 Task: Create Card Legal Review Session in Board Employee Benefits to Workspace Front-end Development. Create Card Leadership Development Execution in Board Employee Benefits Optimization to Workspace Front-end Development. Create Card Compliance Audit in Board Employee Wellness and Mental Health Programs to Workspace Front-end Development
Action: Mouse moved to (81, 315)
Screenshot: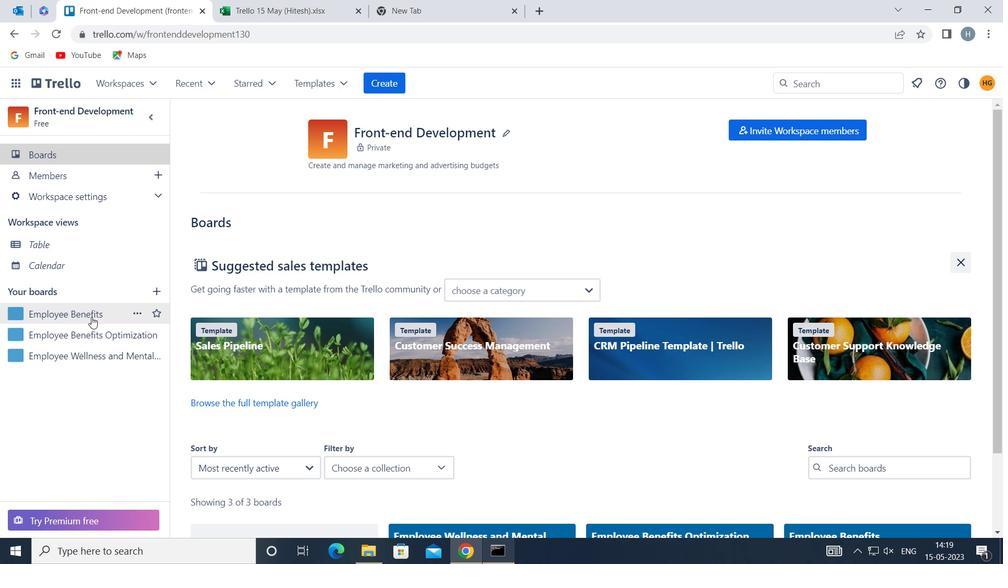 
Action: Mouse pressed left at (81, 315)
Screenshot: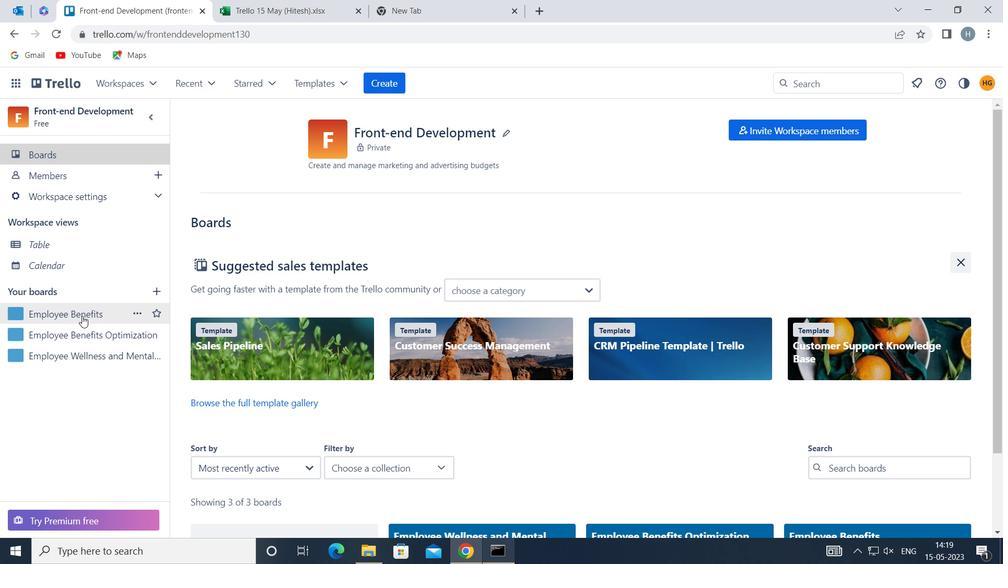
Action: Mouse moved to (226, 193)
Screenshot: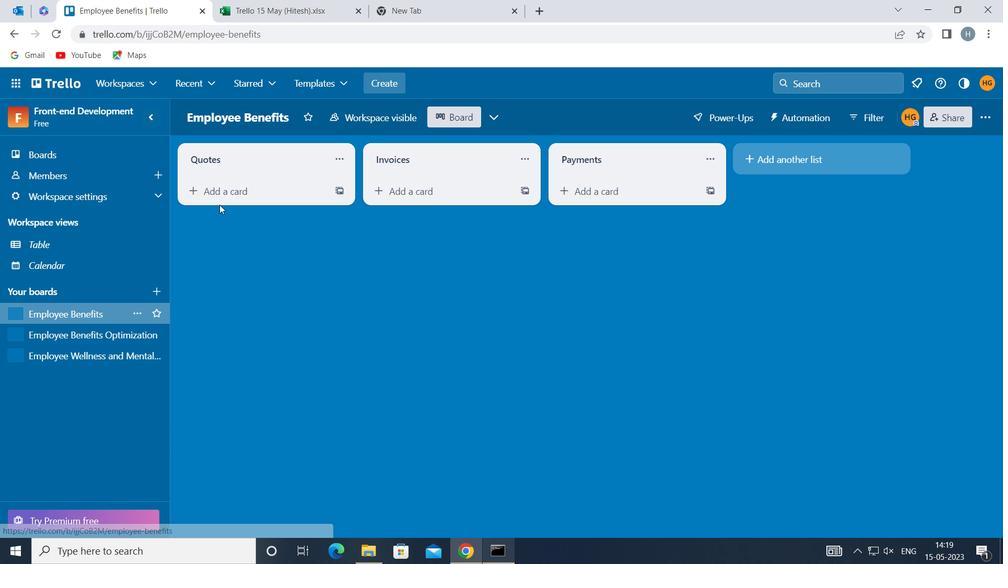 
Action: Mouse pressed left at (226, 193)
Screenshot: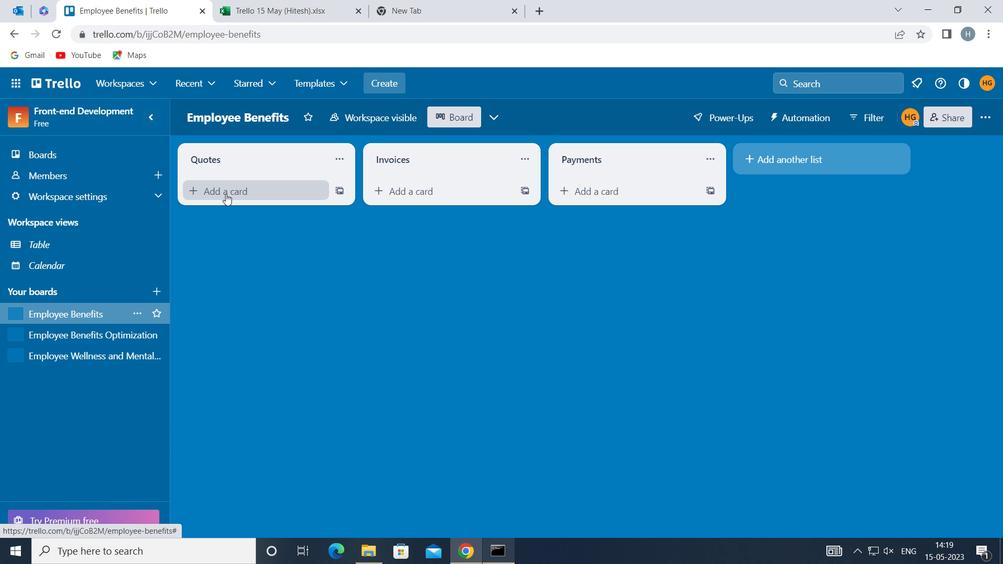 
Action: Key pressed <Key.shift>LEGAL<Key.space><Key.shift><Key.shift>REVIEW<Key.space><Key.shift>SESSION
Screenshot: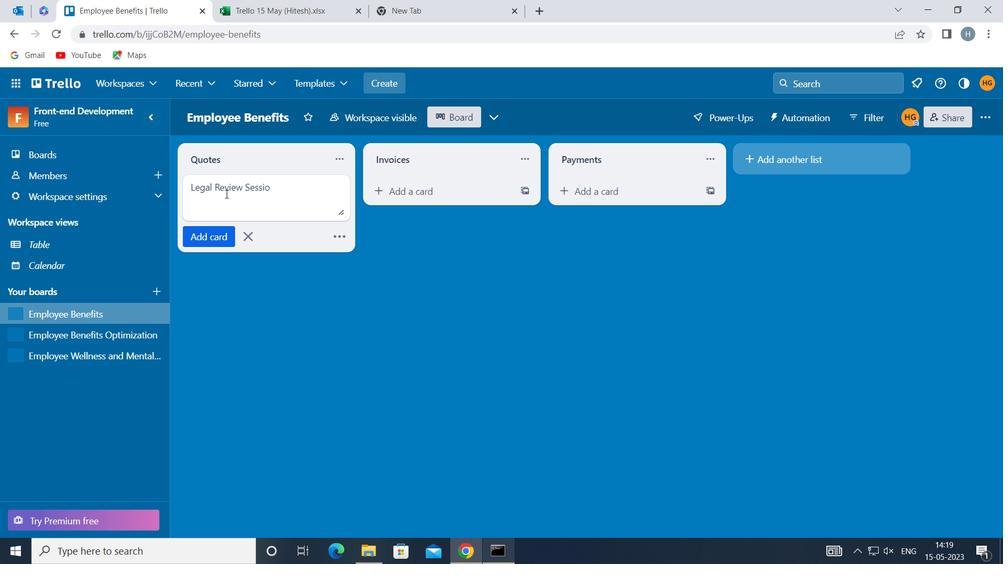 
Action: Mouse moved to (209, 238)
Screenshot: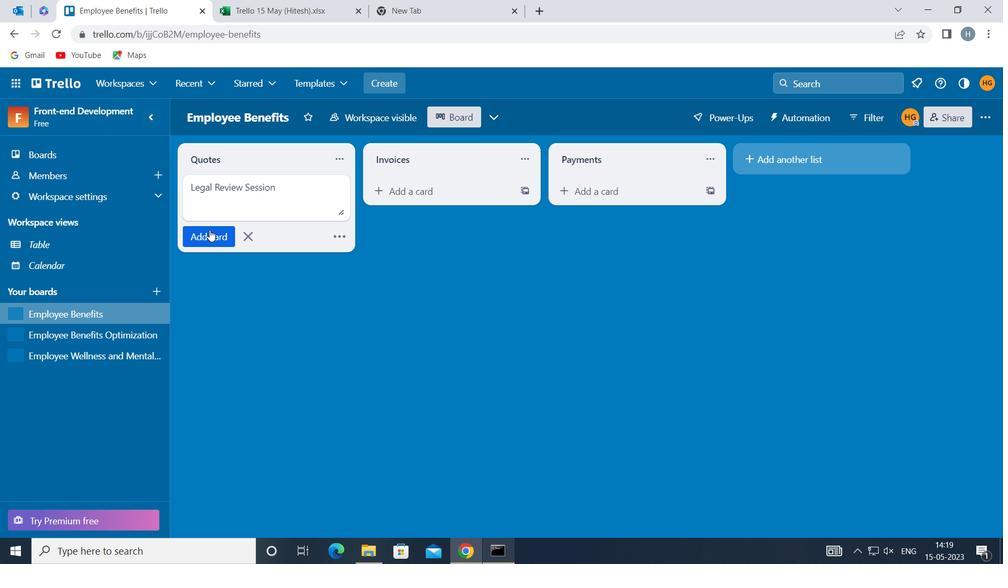 
Action: Mouse pressed left at (209, 238)
Screenshot: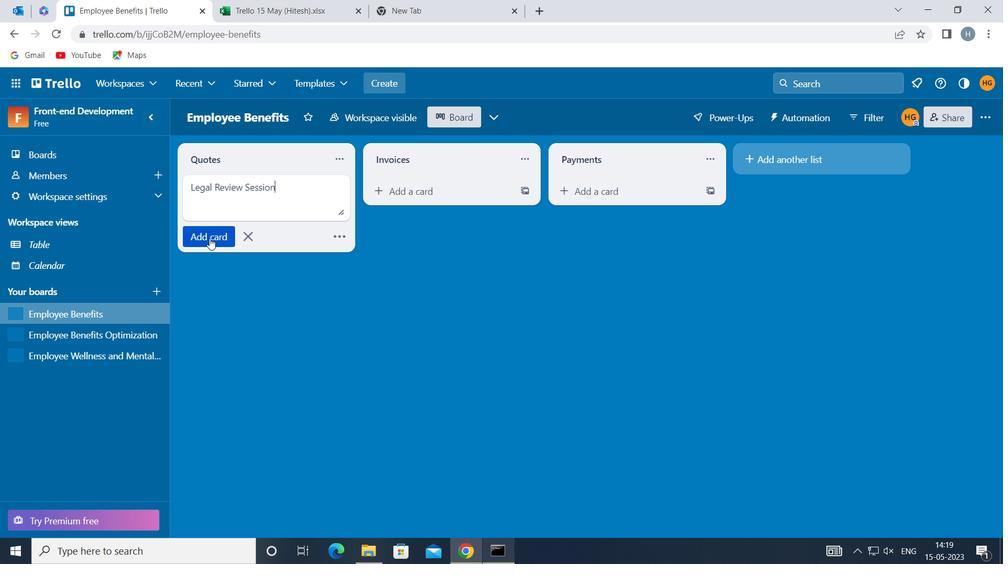 
Action: Mouse moved to (220, 312)
Screenshot: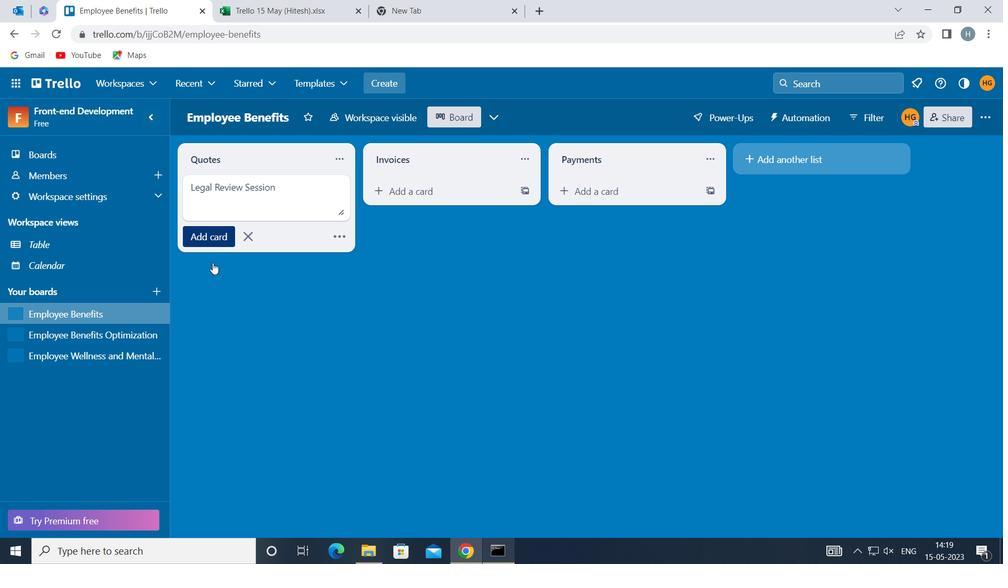 
Action: Mouse pressed left at (220, 312)
Screenshot: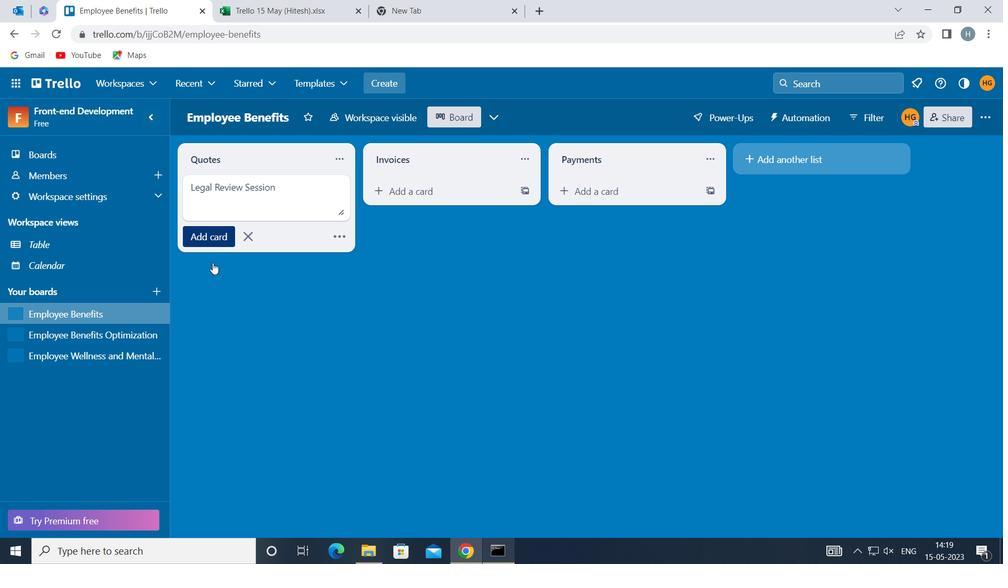 
Action: Mouse moved to (65, 332)
Screenshot: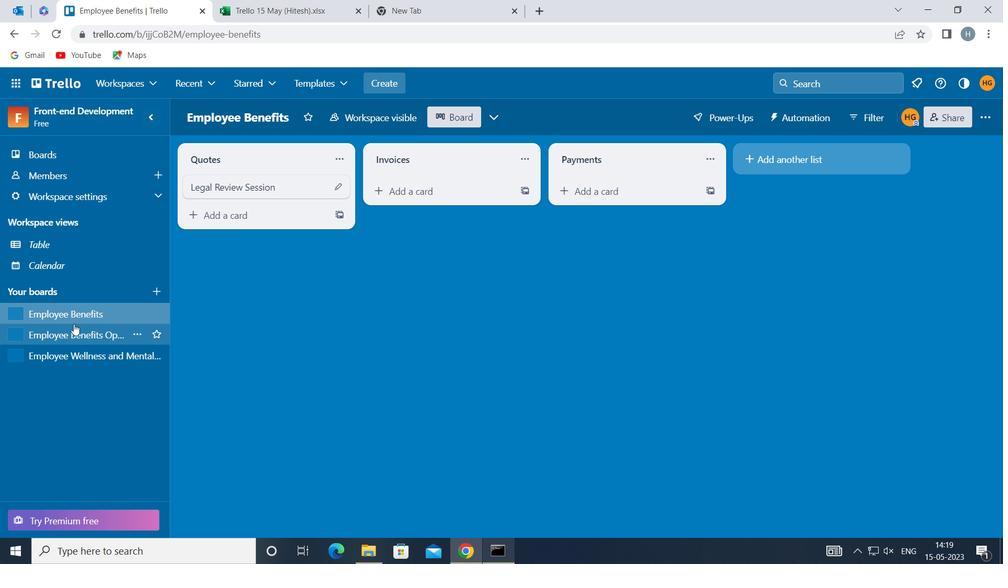 
Action: Mouse pressed left at (65, 332)
Screenshot: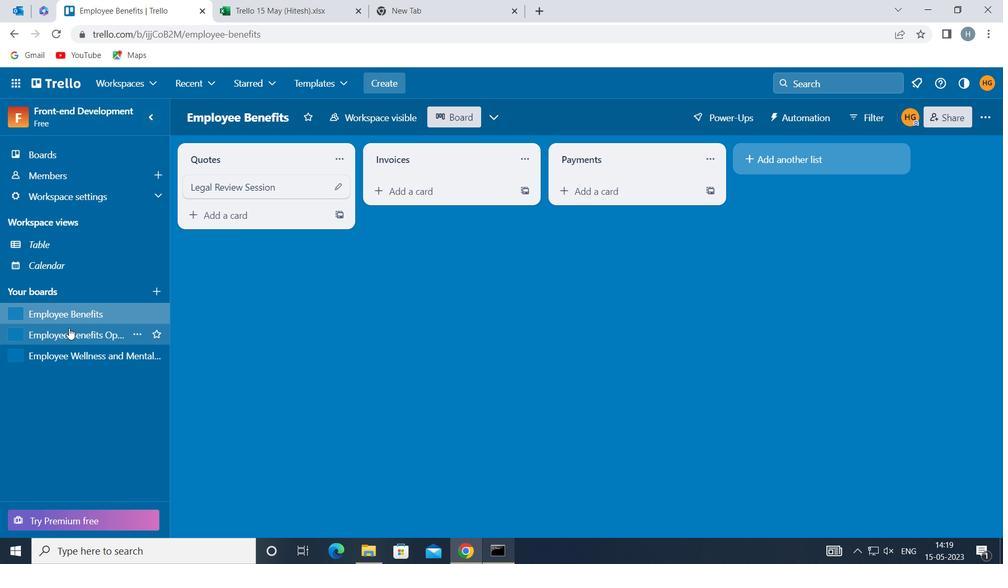 
Action: Mouse moved to (241, 190)
Screenshot: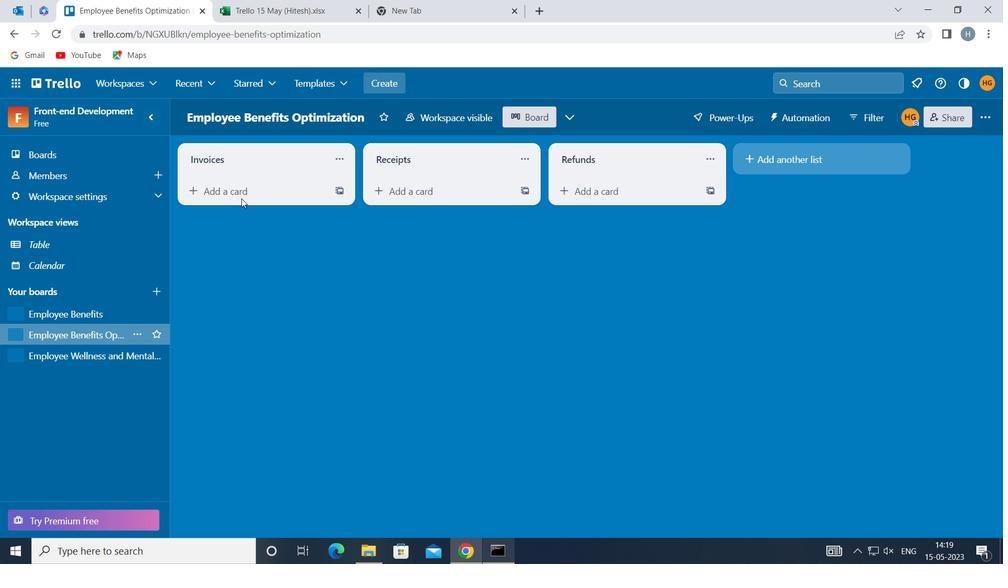 
Action: Mouse pressed left at (241, 190)
Screenshot: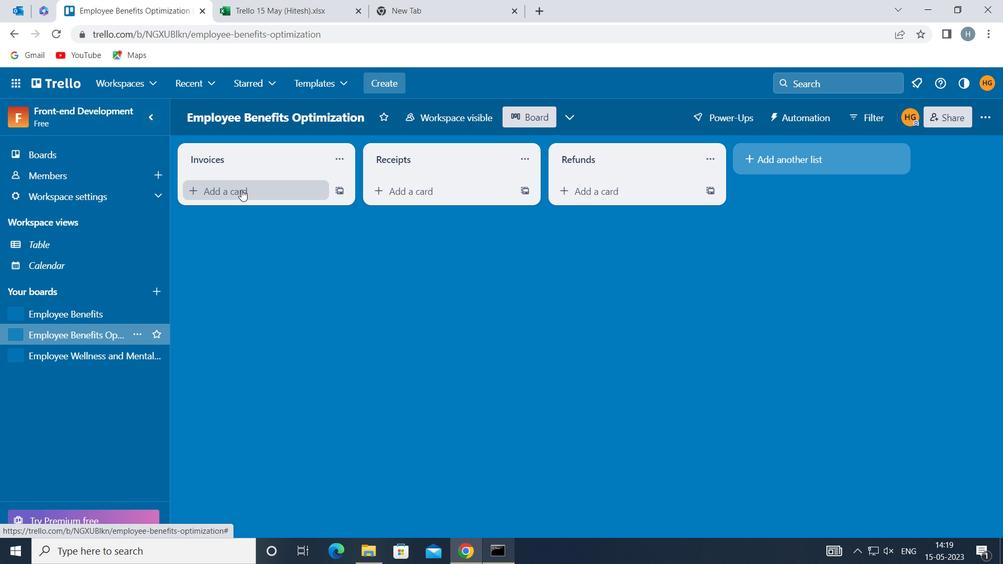 
Action: Key pressed <Key.shift>LEADERSHIP<Key.space><Key.shift>DEVELOPMENT<Key.space><Key.shift>EXECUTION
Screenshot: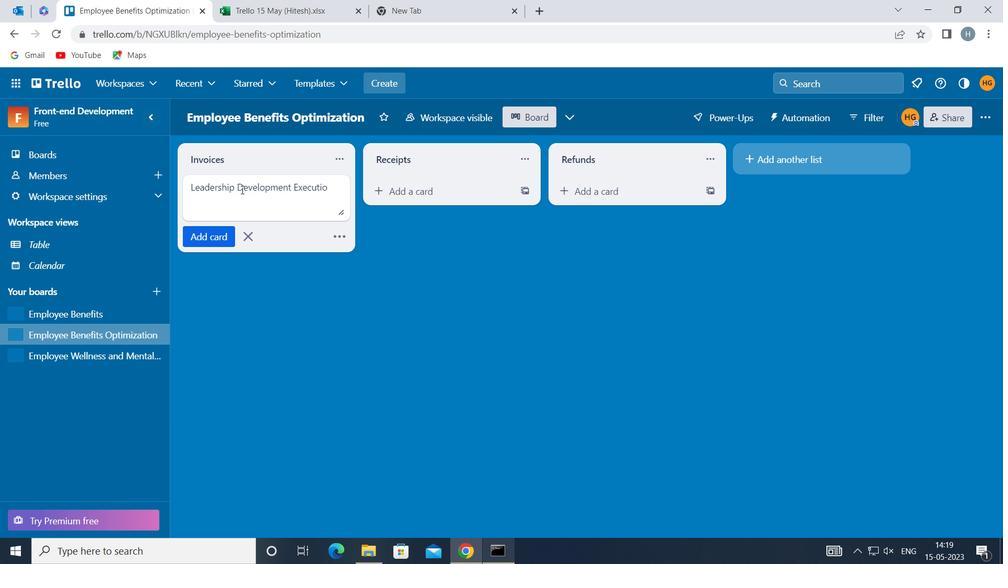 
Action: Mouse moved to (210, 233)
Screenshot: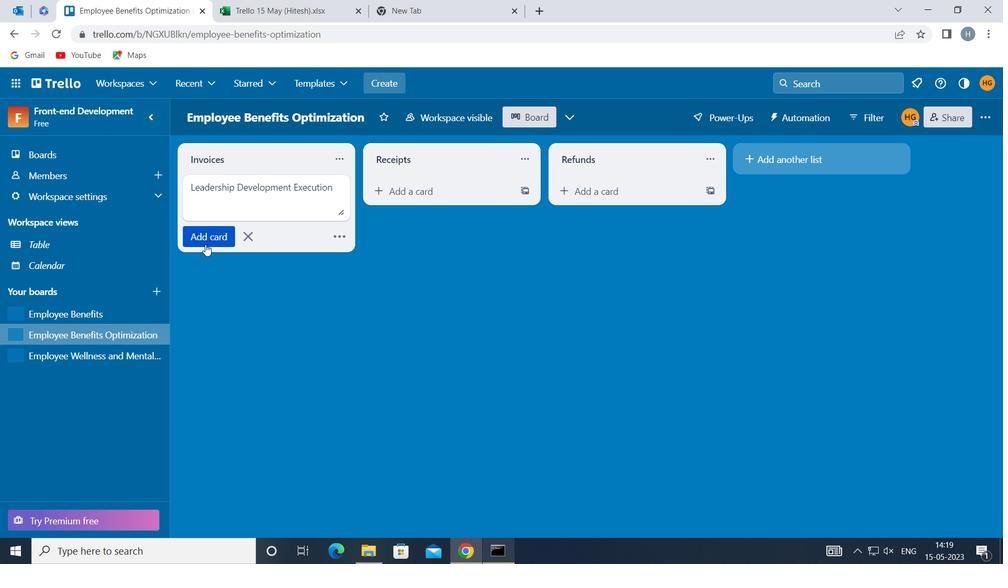 
Action: Mouse pressed left at (210, 233)
Screenshot: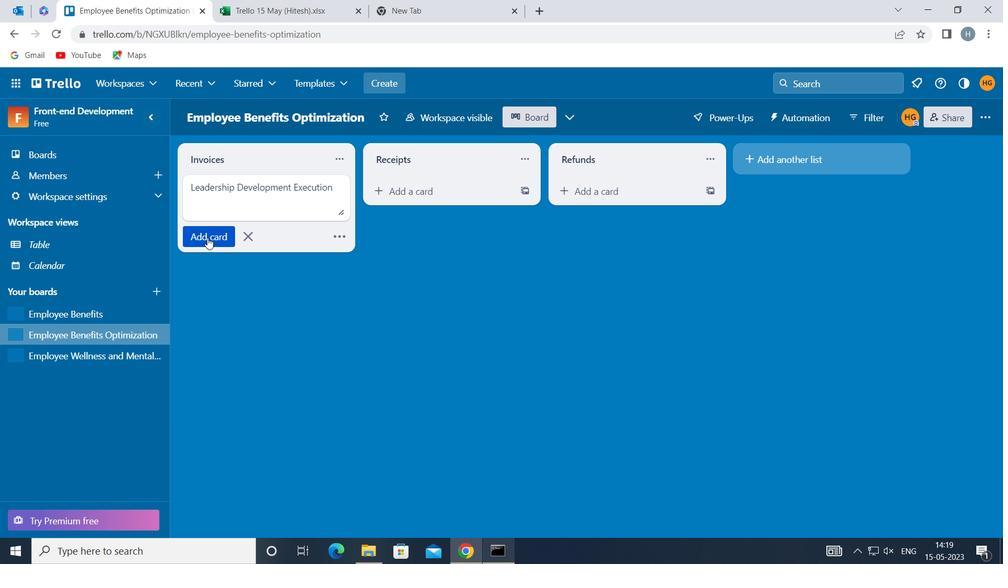 
Action: Mouse moved to (224, 336)
Screenshot: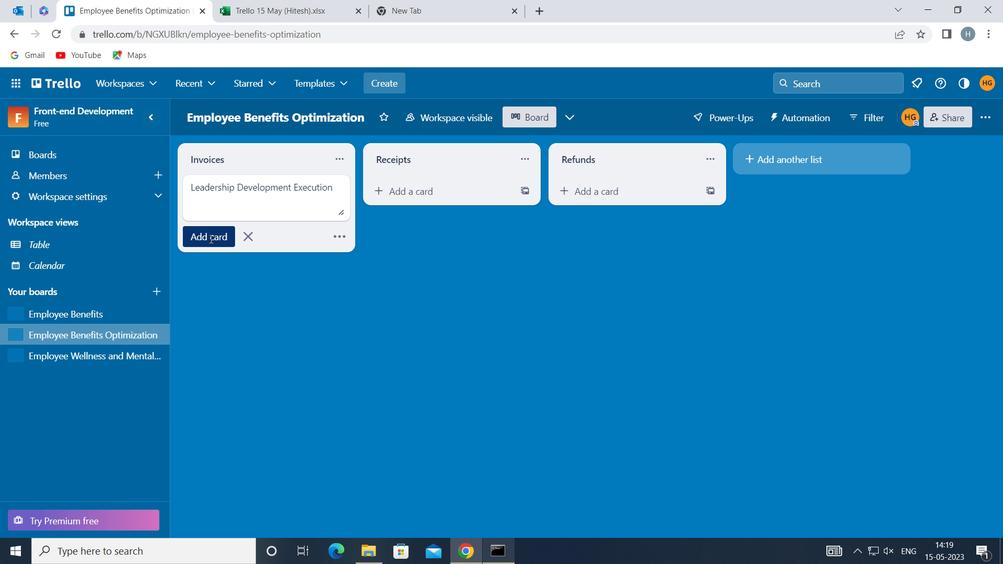 
Action: Mouse pressed left at (224, 336)
Screenshot: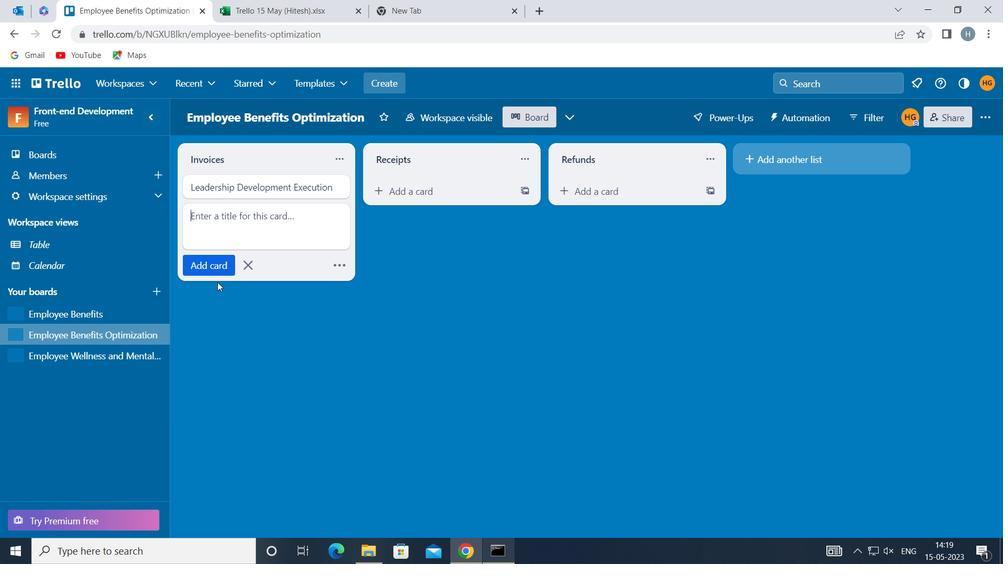 
Action: Mouse moved to (91, 358)
Screenshot: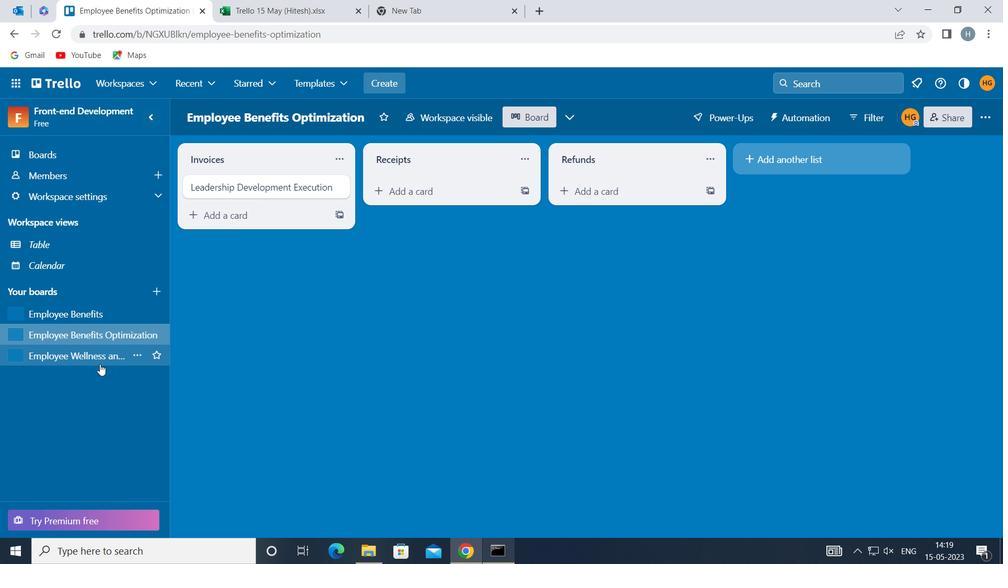 
Action: Mouse pressed left at (91, 358)
Screenshot: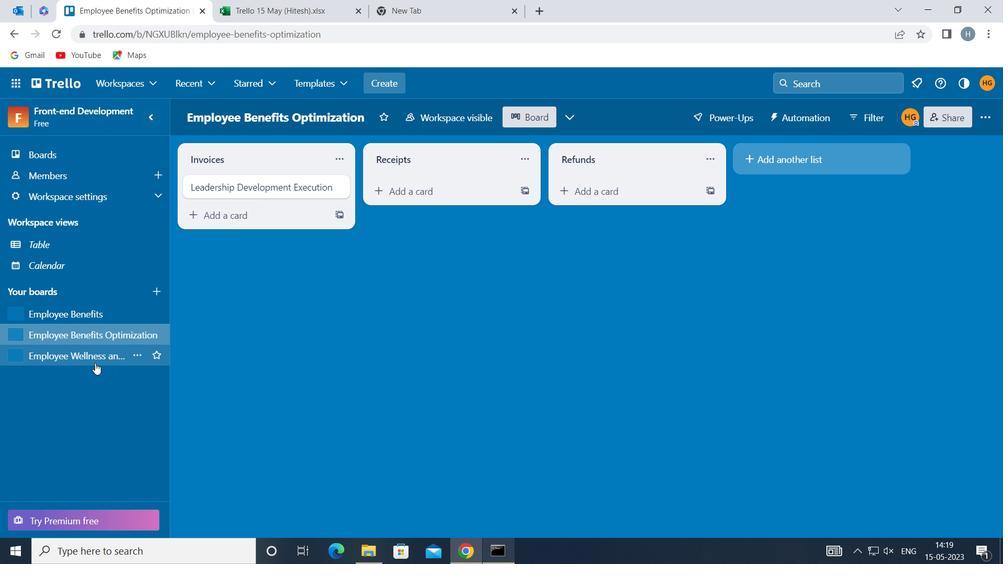 
Action: Mouse moved to (234, 190)
Screenshot: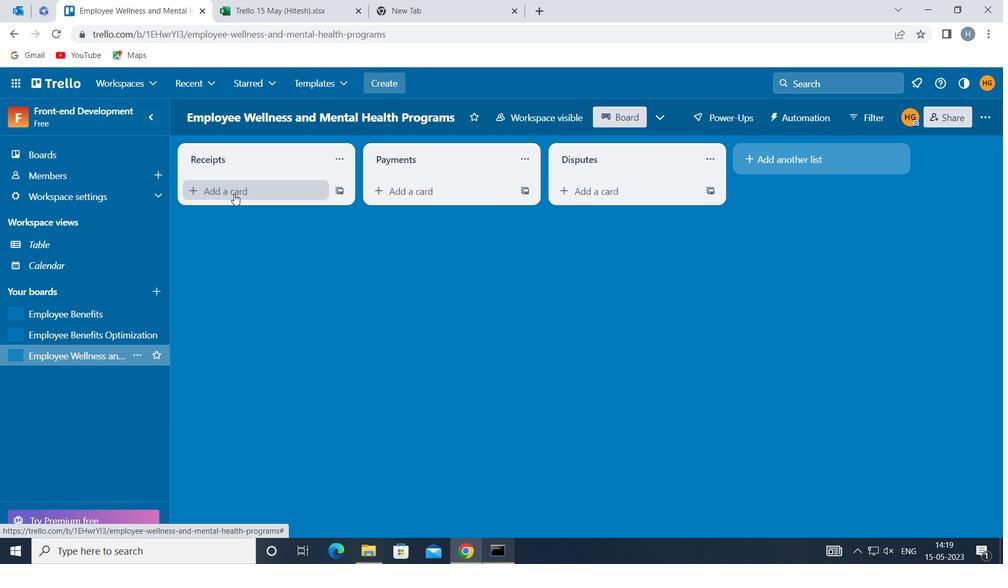 
Action: Mouse pressed left at (234, 190)
Screenshot: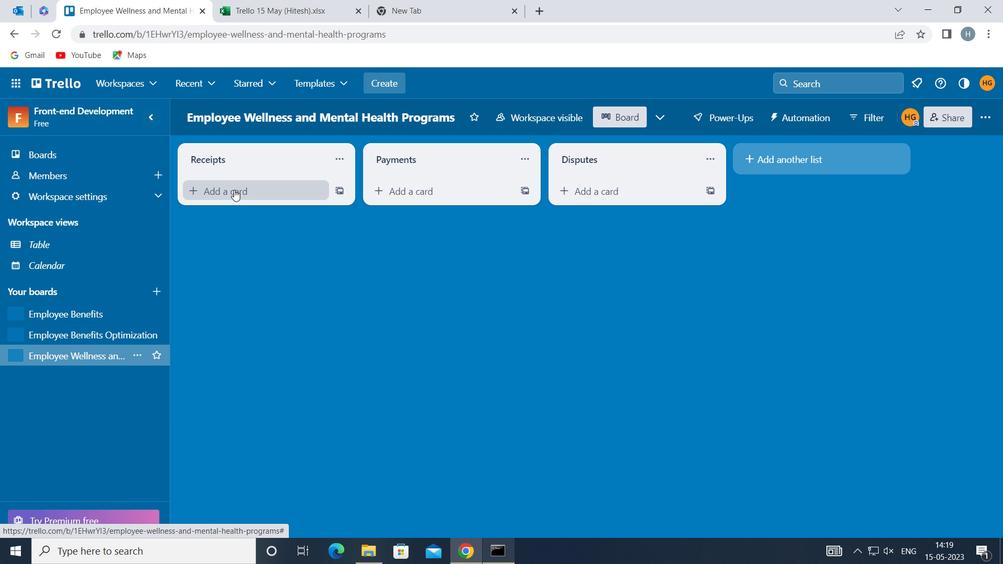 
Action: Key pressed <Key.shift><Key.shift><Key.shift>C<Key.shift><Key.shift>OMPLIANCE<Key.space><Key.shift>AUDIT
Screenshot: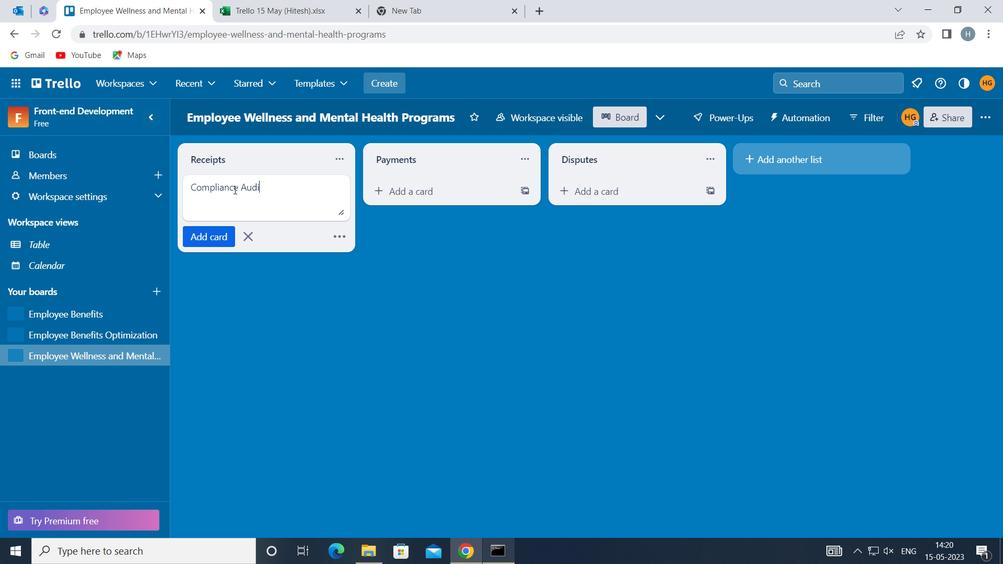 
Action: Mouse moved to (212, 236)
Screenshot: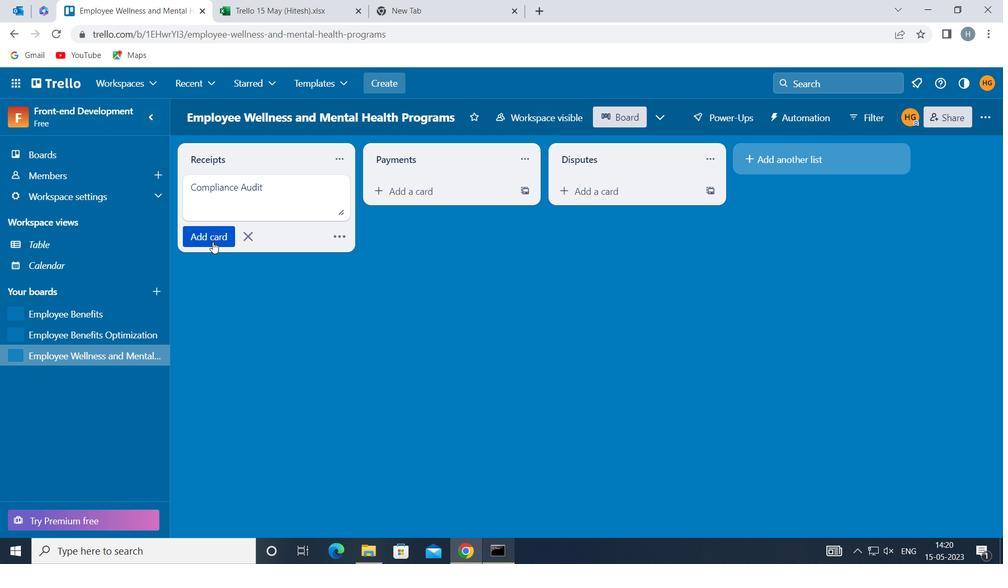 
Action: Mouse pressed left at (212, 236)
Screenshot: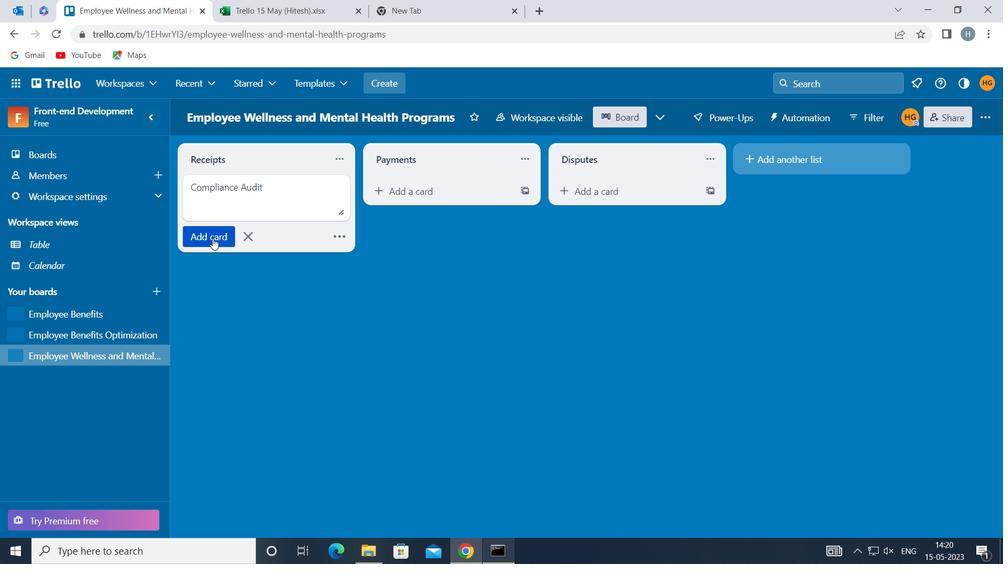 
Action: Mouse moved to (260, 345)
Screenshot: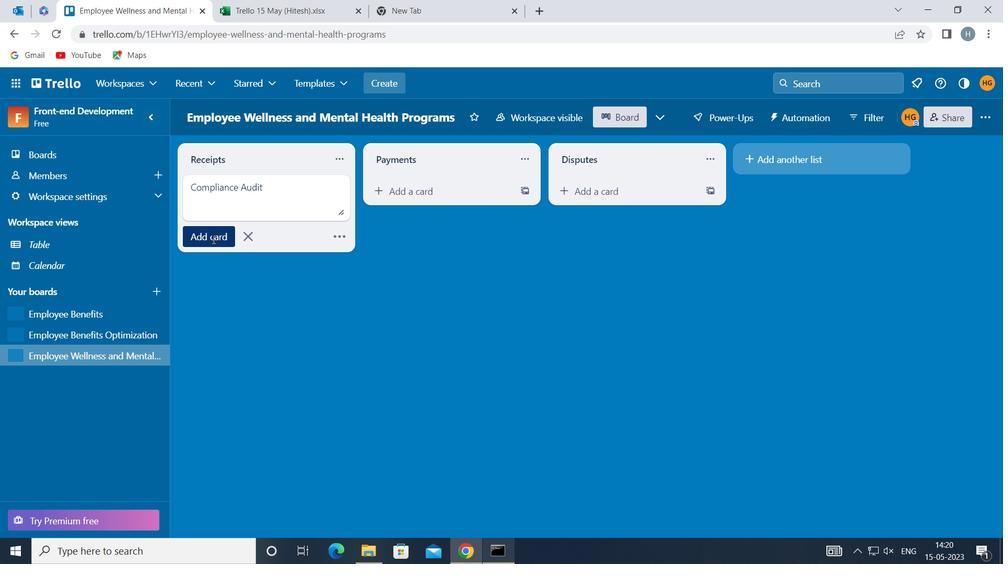 
Action: Mouse pressed left at (260, 345)
Screenshot: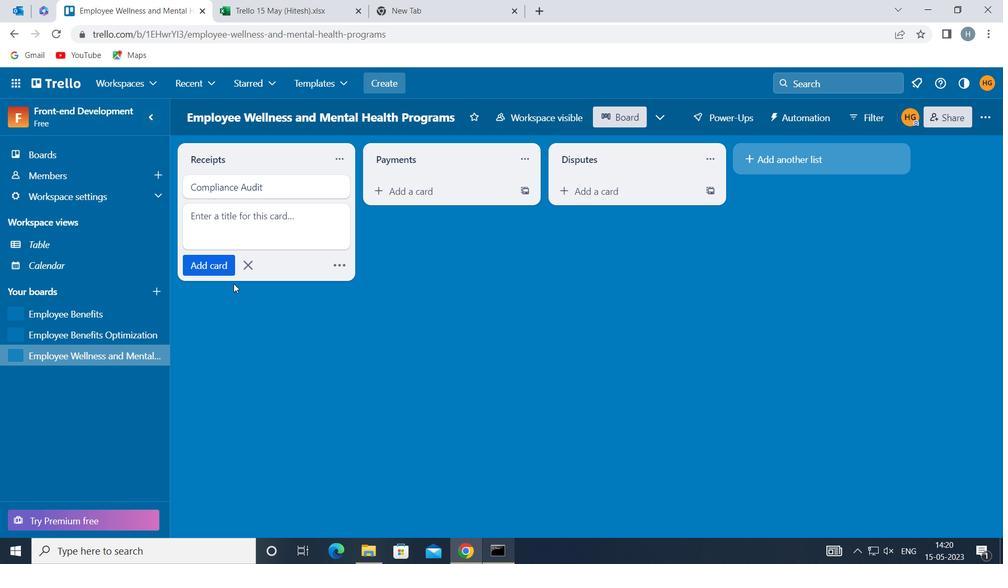 
Action: Mouse moved to (261, 345)
Screenshot: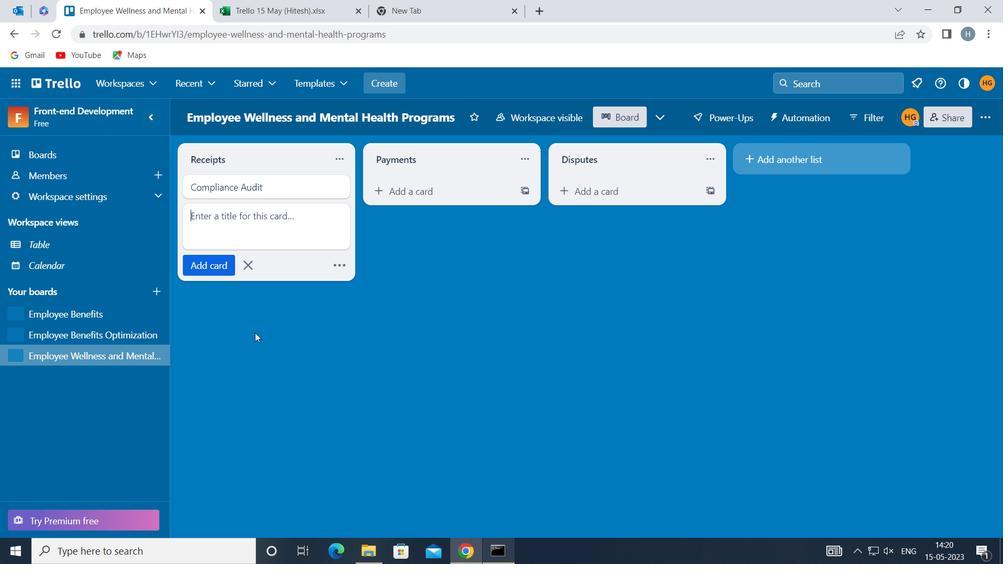 
